Task: Choose a random templete from new educational milestone.
Action: Mouse moved to (550, 146)
Screenshot: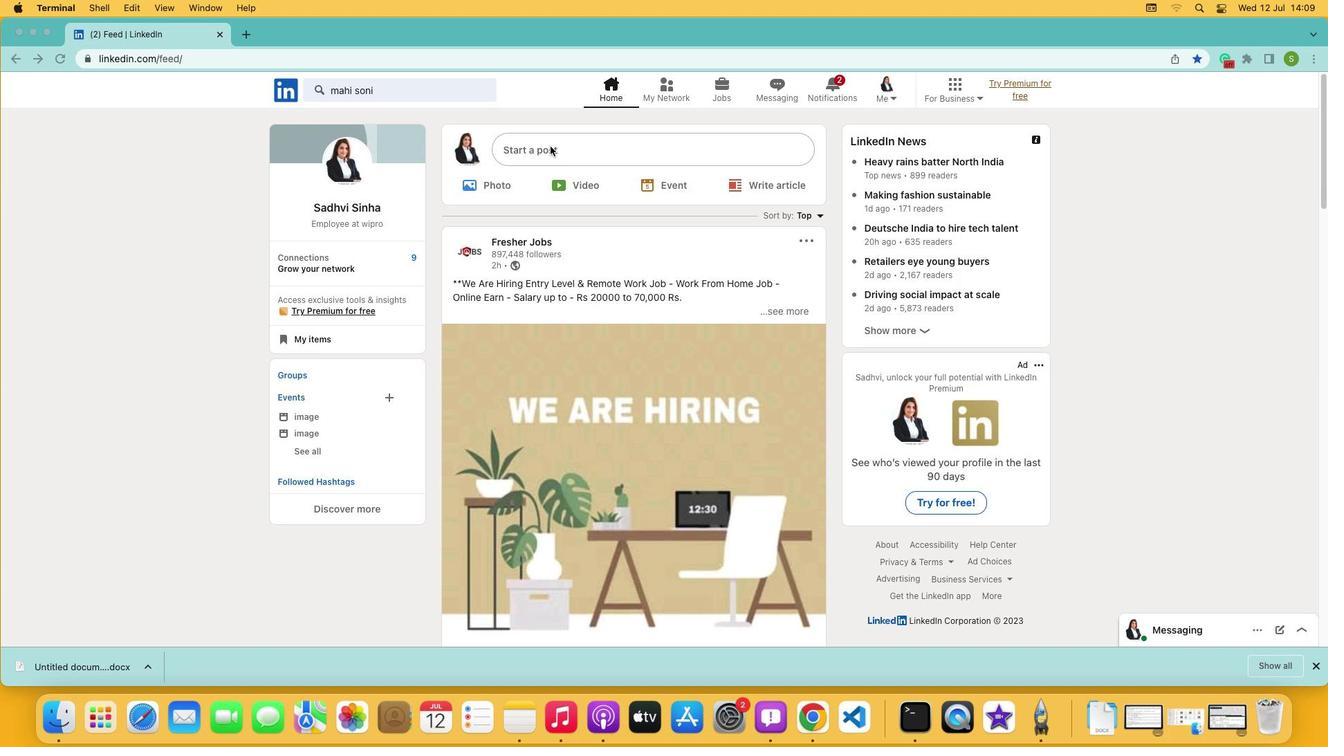 
Action: Mouse pressed left at (550, 146)
Screenshot: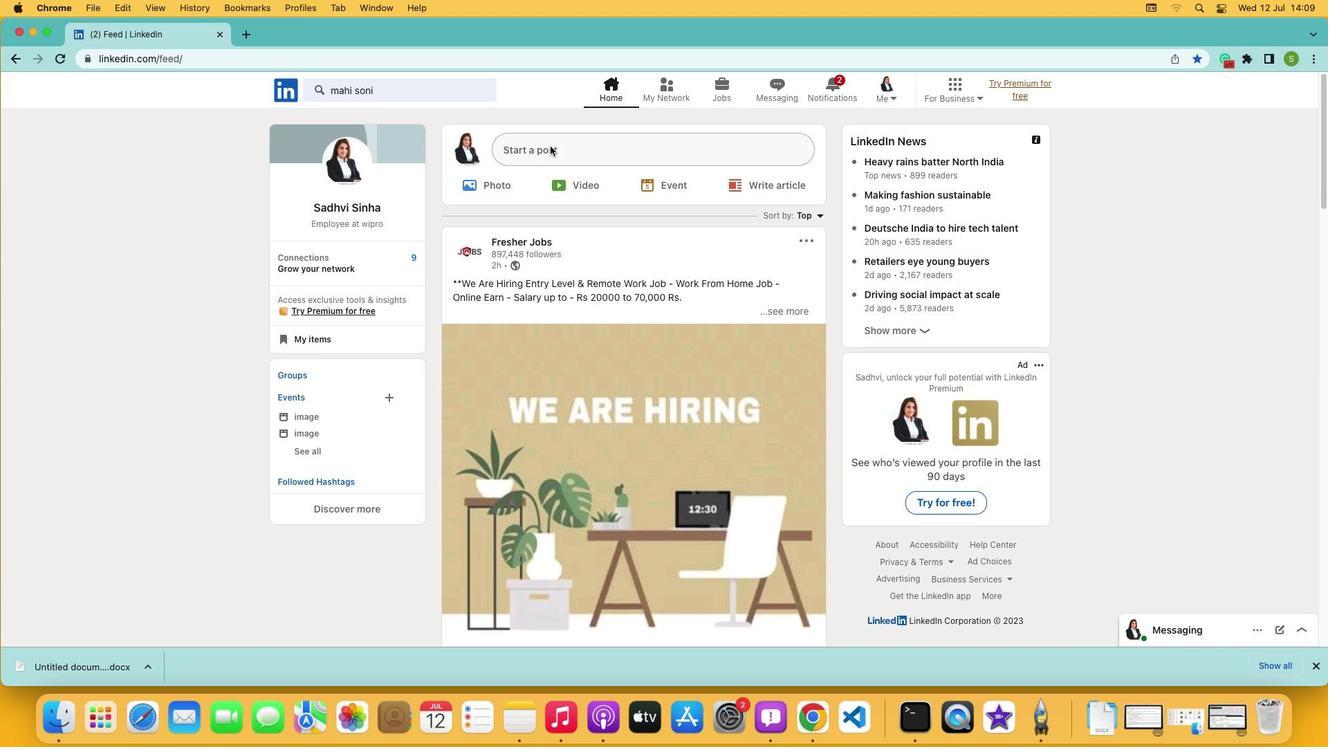 
Action: Mouse pressed left at (550, 146)
Screenshot: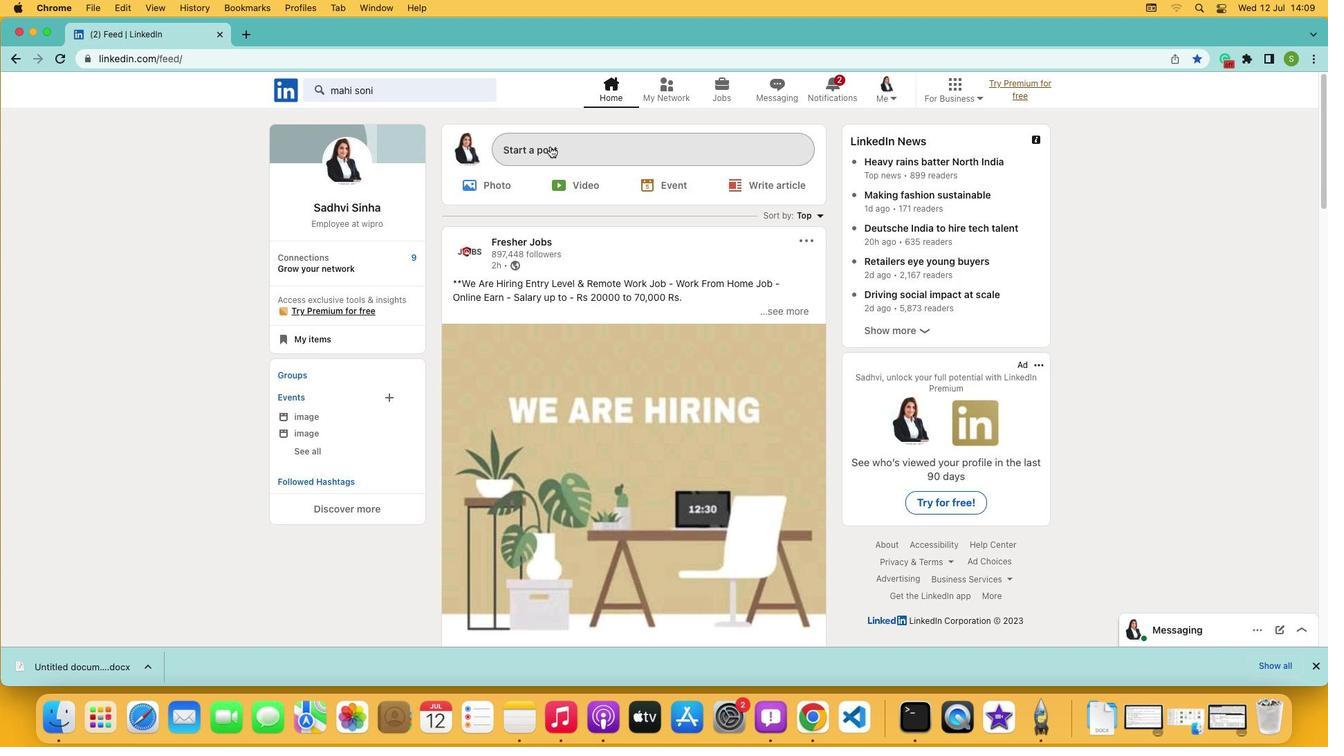 
Action: Mouse moved to (588, 422)
Screenshot: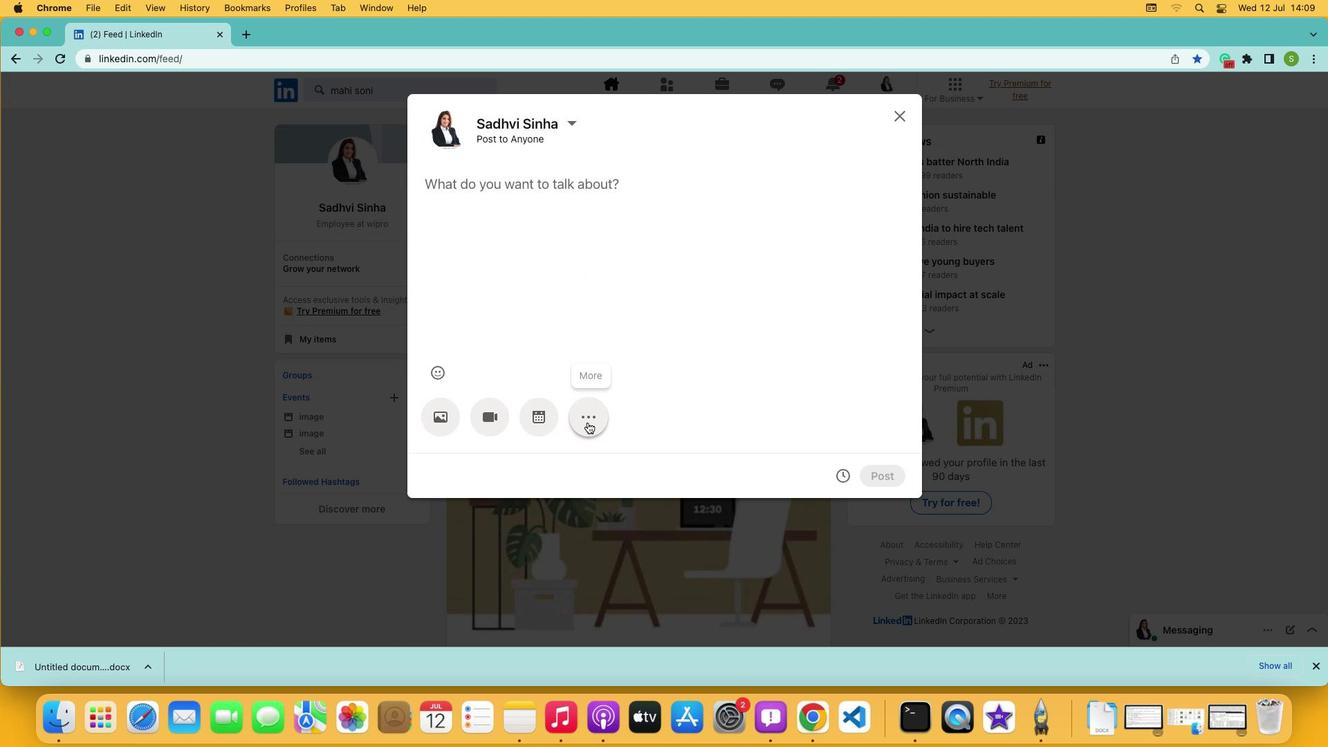 
Action: Mouse pressed left at (588, 422)
Screenshot: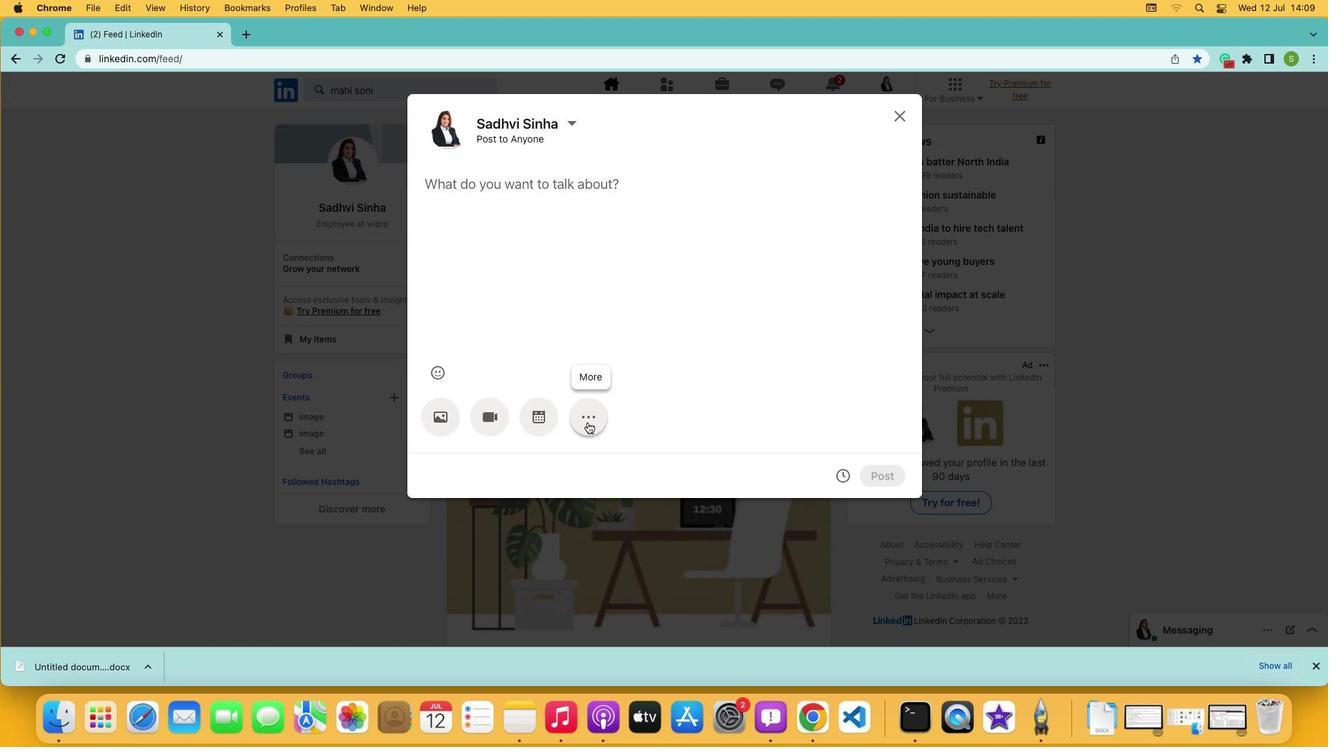
Action: Mouse pressed left at (588, 422)
Screenshot: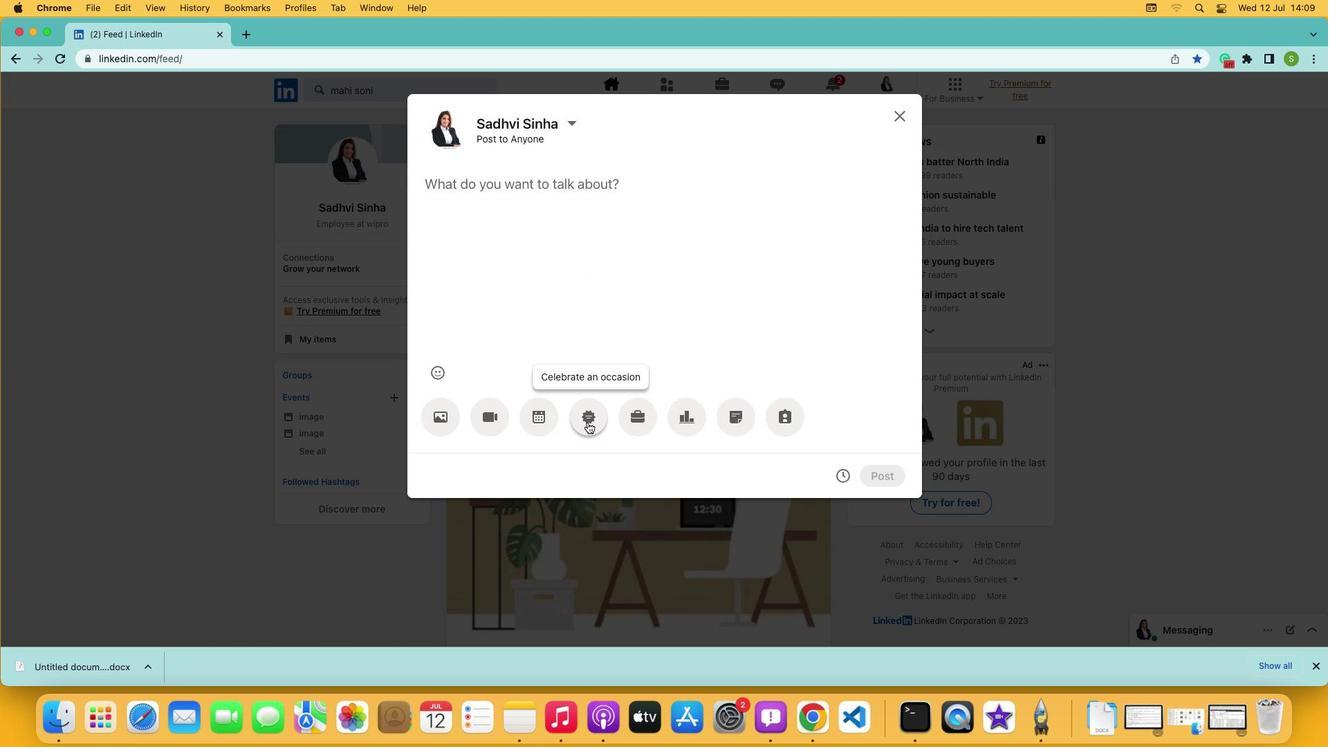 
Action: Mouse moved to (582, 391)
Screenshot: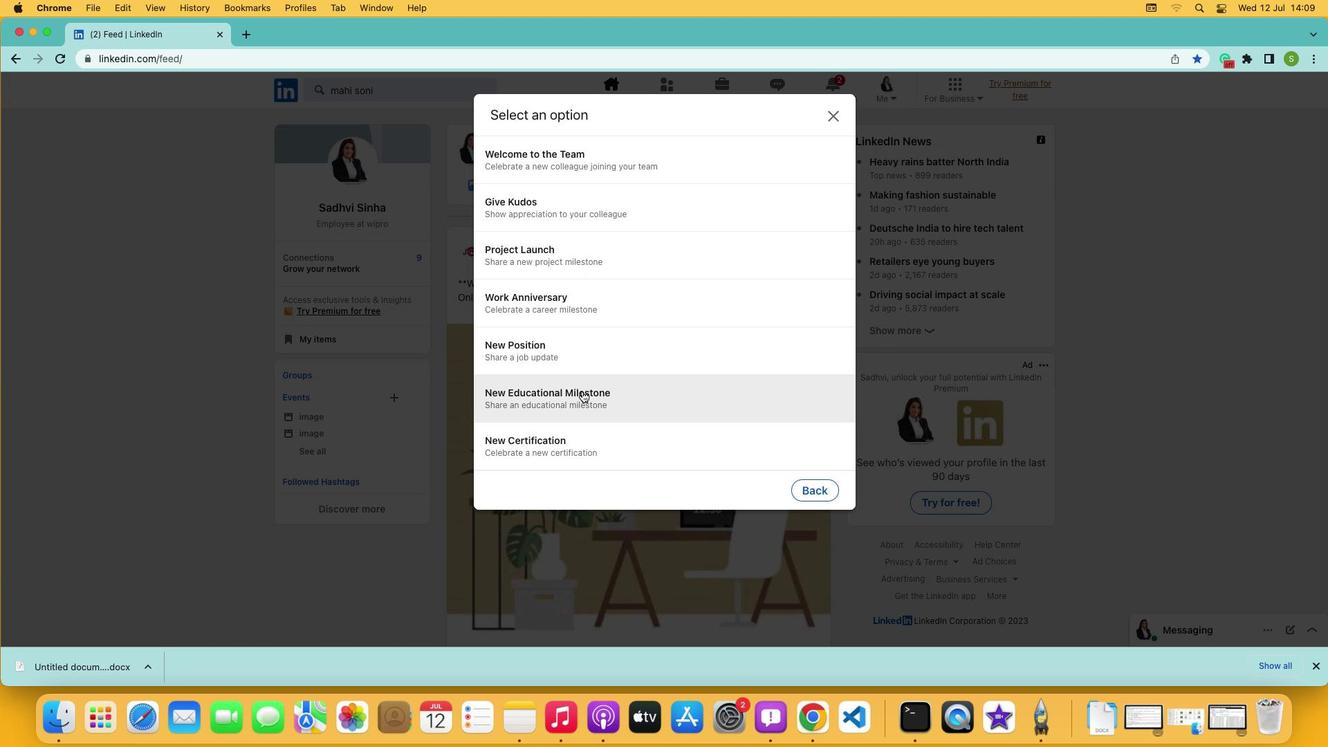 
Action: Mouse pressed left at (582, 391)
Screenshot: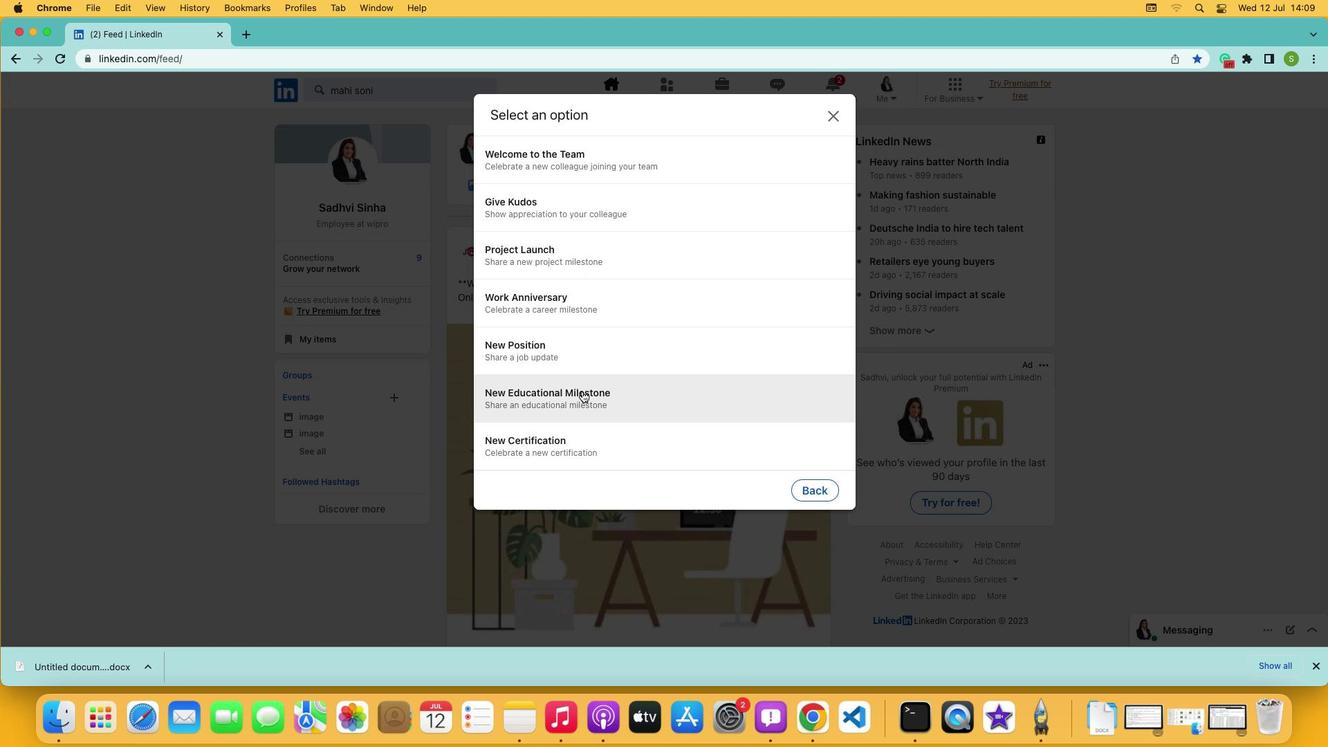 
Action: Mouse moved to (737, 476)
Screenshot: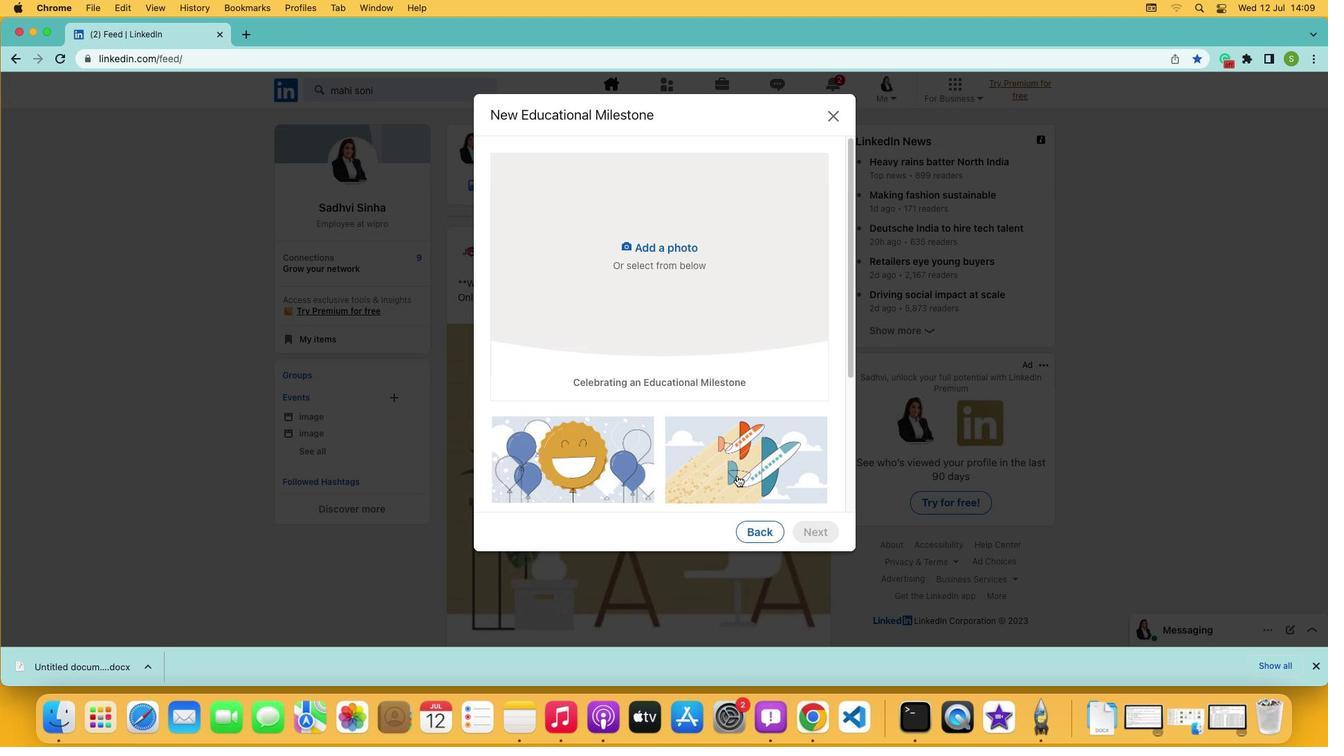 
Action: Mouse pressed left at (737, 476)
Screenshot: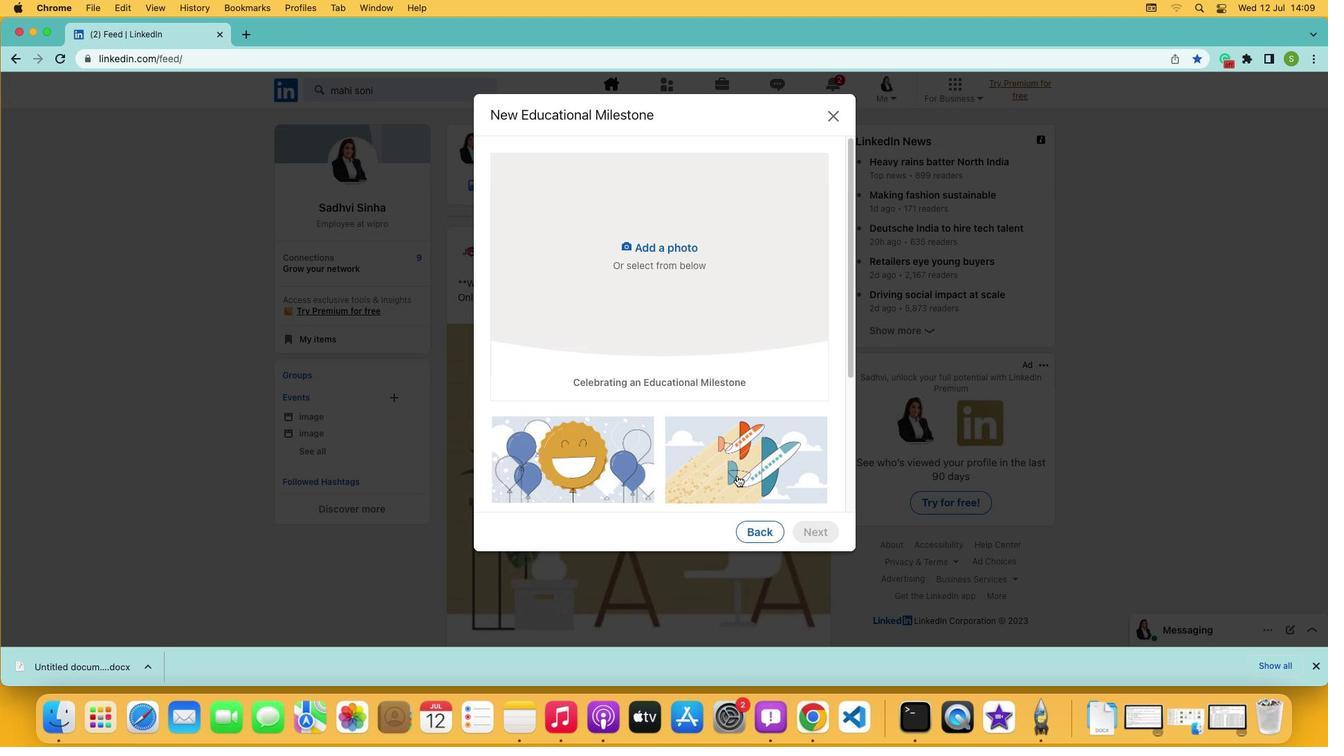 
Action: Mouse moved to (737, 476)
Screenshot: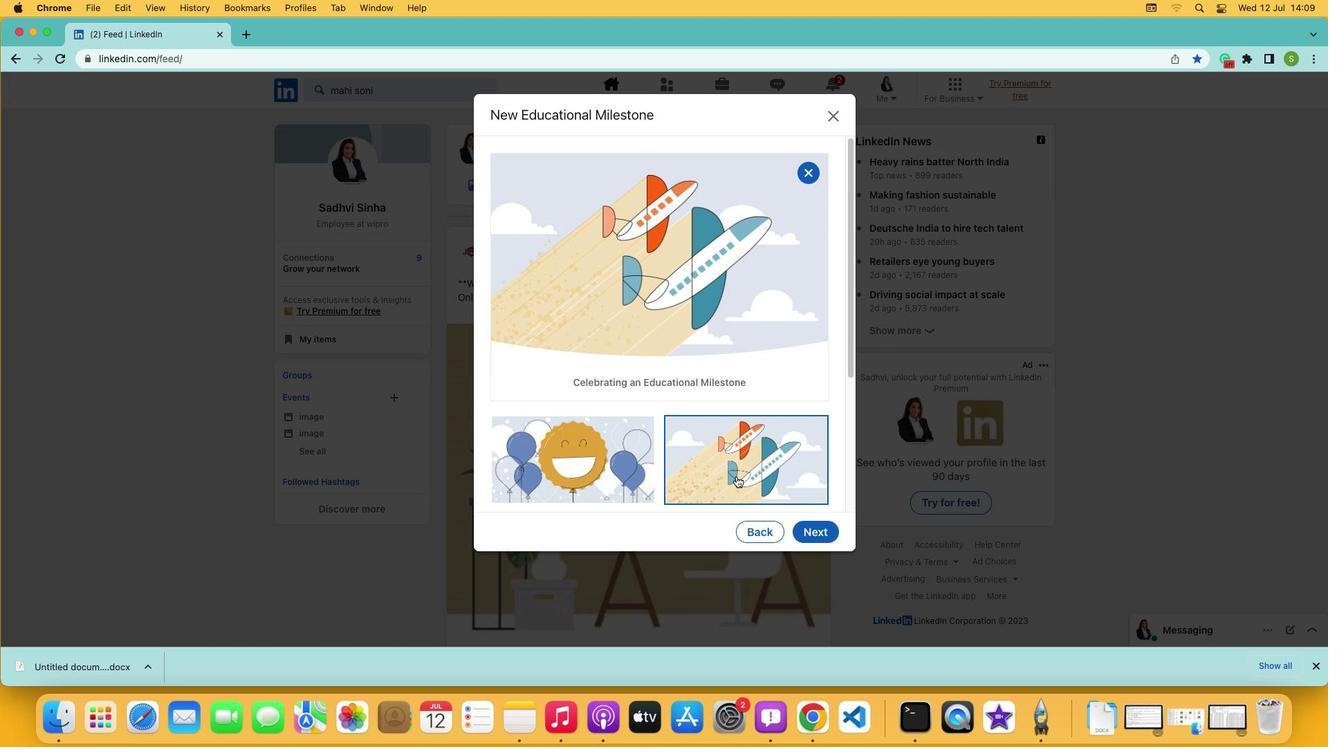 
